 Task: Search for horseback riding trails in the Smoky Mountains between Gatlinburg, Tennessee, and Pigeon Forge, Tennessee.
Action: Mouse moved to (231, 72)
Screenshot: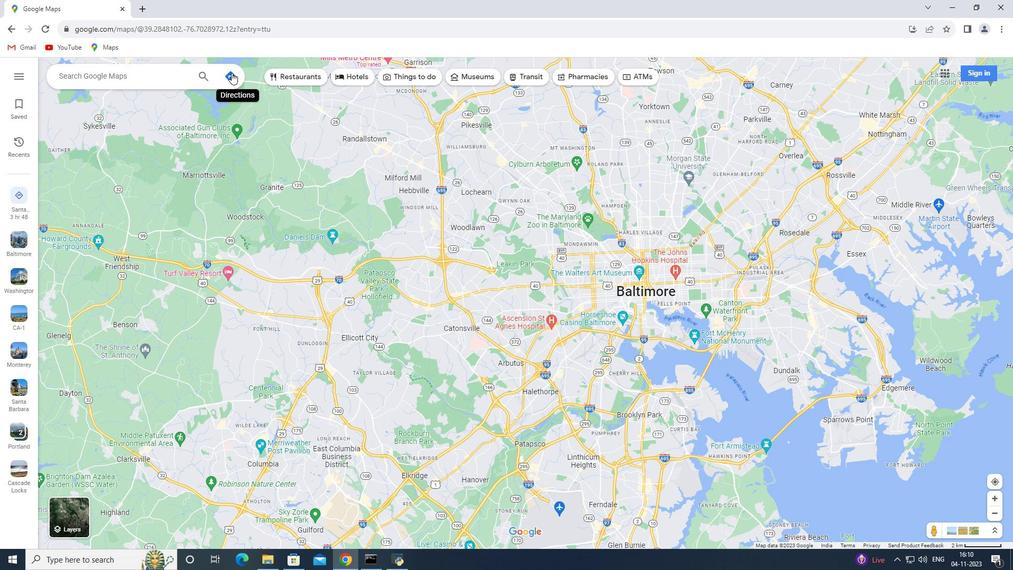 
Action: Mouse pressed left at (231, 72)
Screenshot: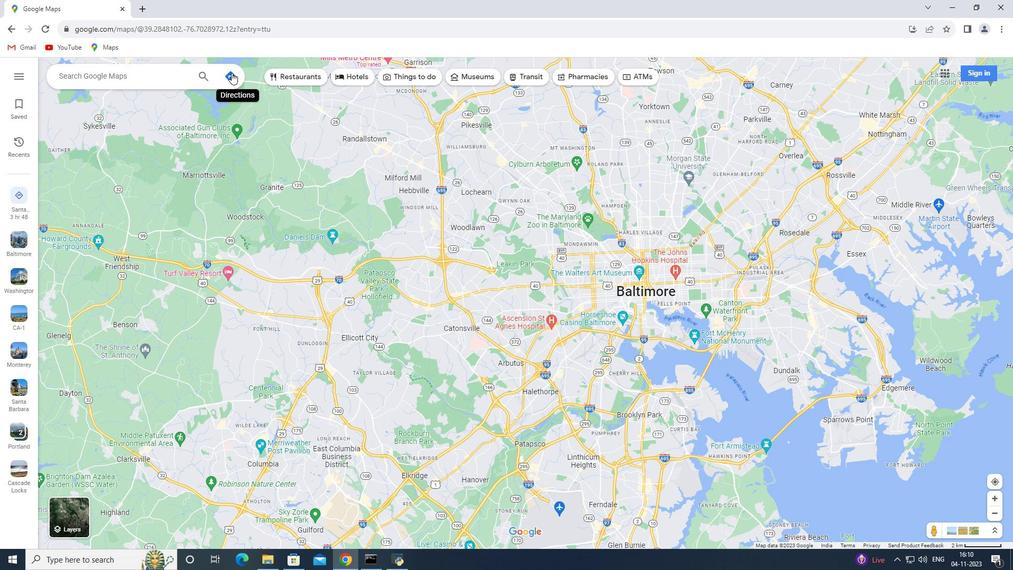 
Action: Mouse moved to (180, 102)
Screenshot: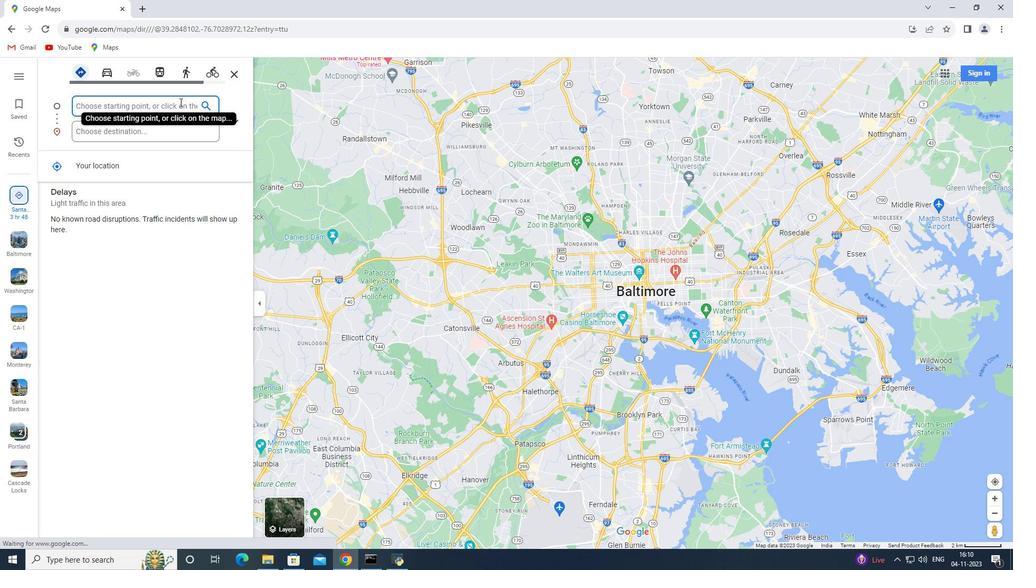 
Action: Key pressed <Key.shift><Key.shift><Key.shift><Key.shift>Gatlinburg,<Key.space><Key.shift>Tennessee
Screenshot: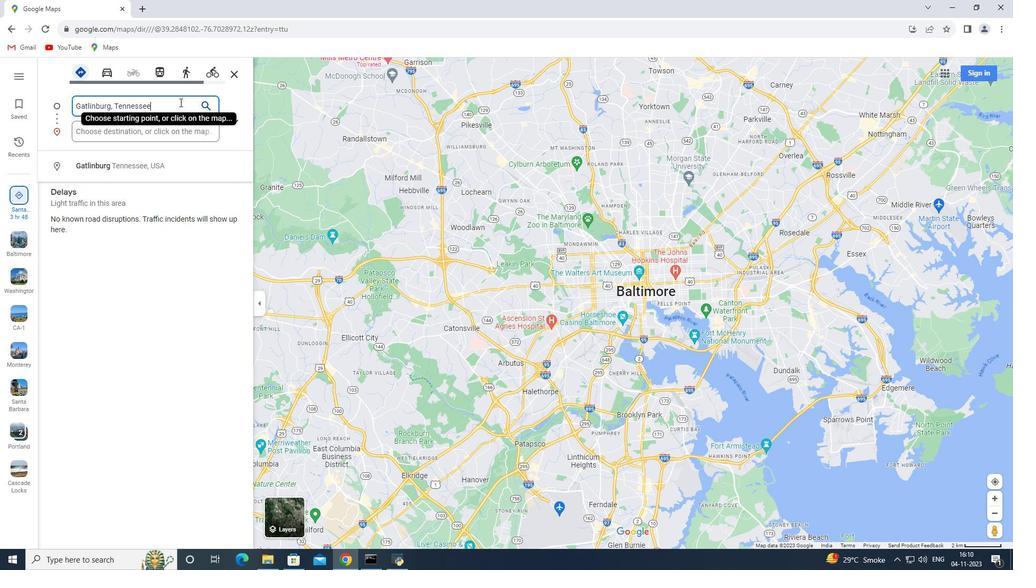 
Action: Mouse moved to (156, 133)
Screenshot: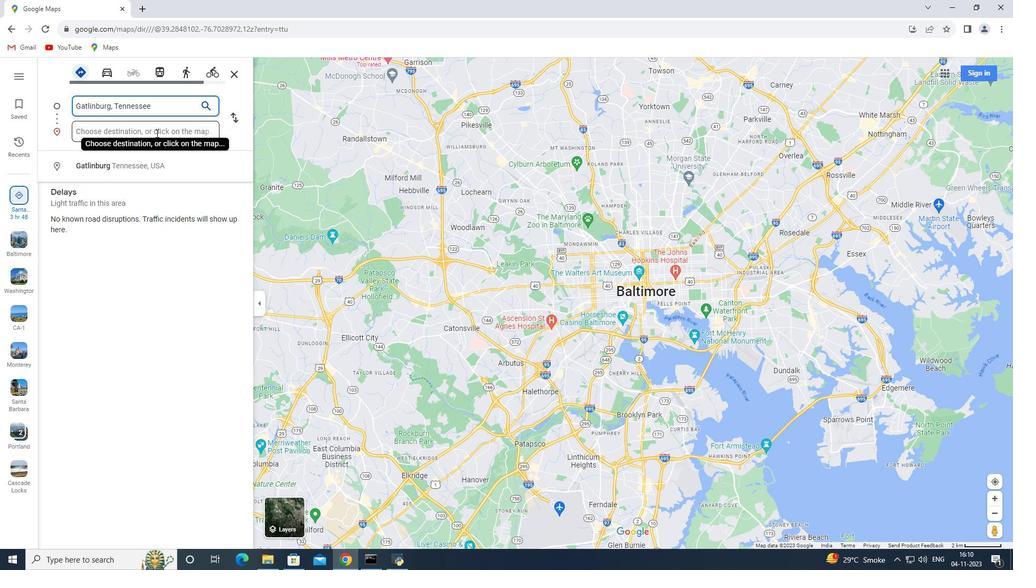 
Action: Mouse pressed left at (156, 133)
Screenshot: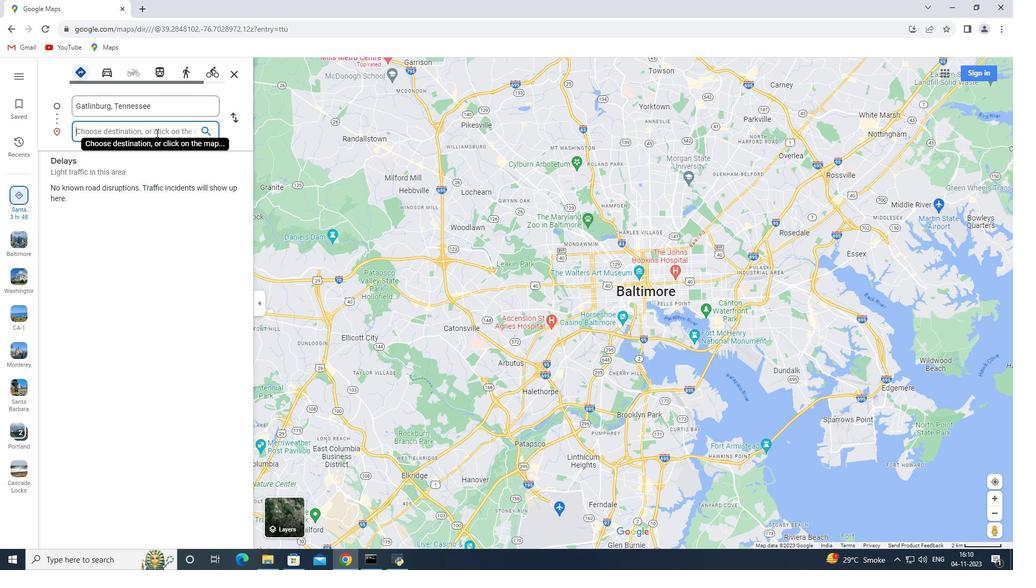 
Action: Key pressed <Key.shift>Pigeon<Key.space><Key.shift>Forge,<Key.space><Key.shift>Tennessee<Key.enter>
Screenshot: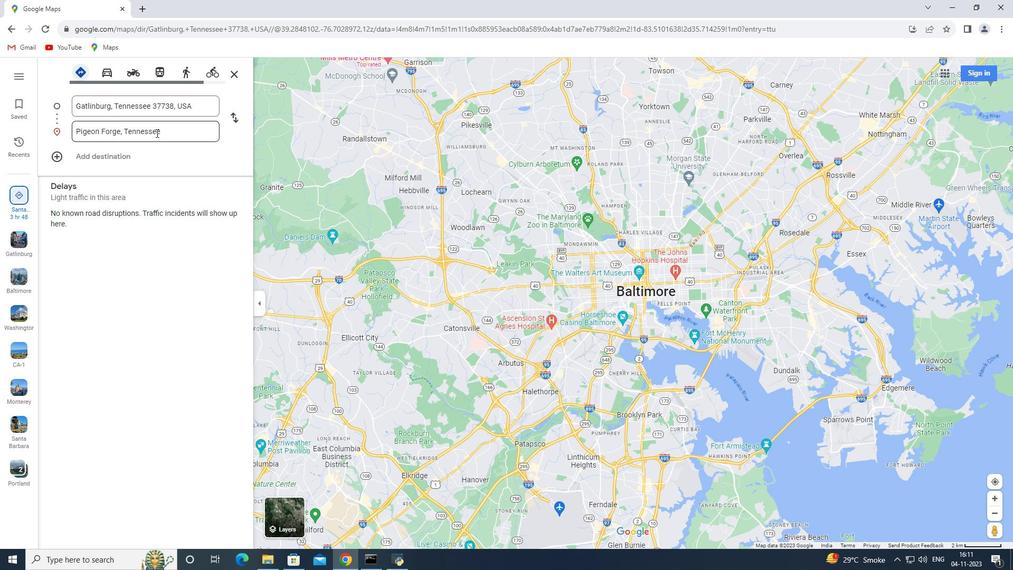 
Action: Mouse moved to (428, 78)
Screenshot: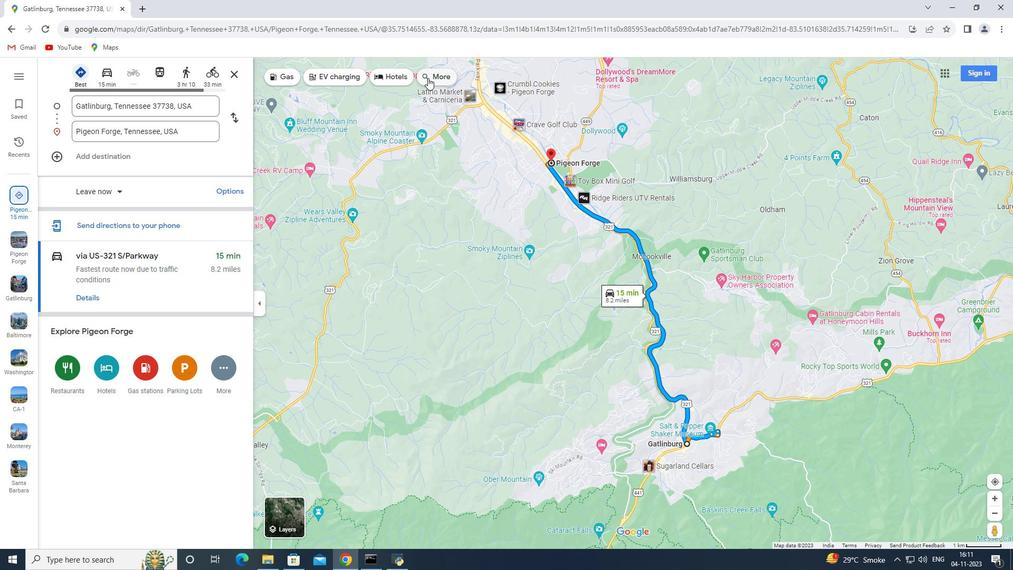 
Action: Mouse pressed left at (428, 78)
Screenshot: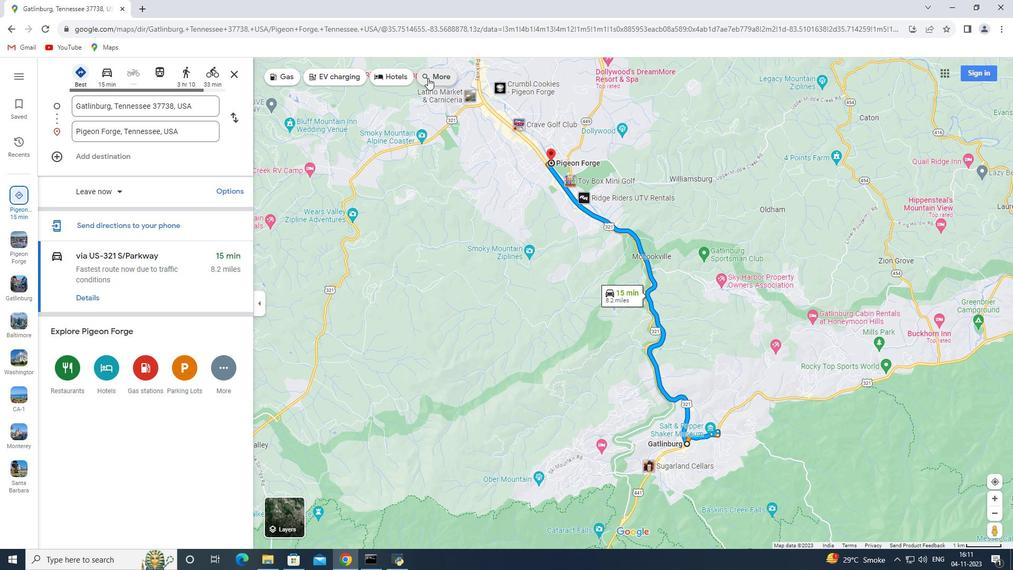 
Action: Mouse moved to (122, 77)
Screenshot: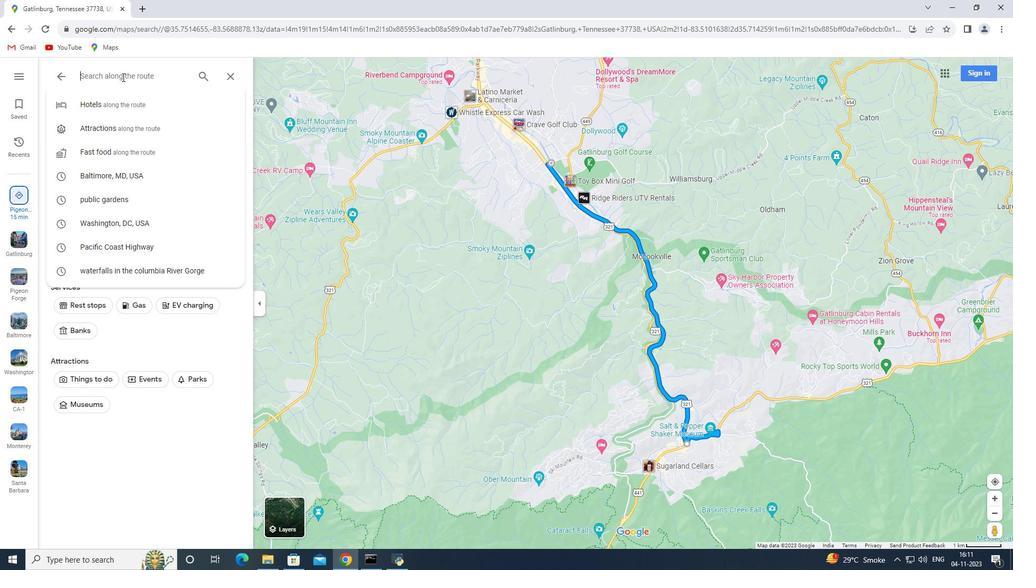 
Action: Mouse pressed left at (122, 77)
Screenshot: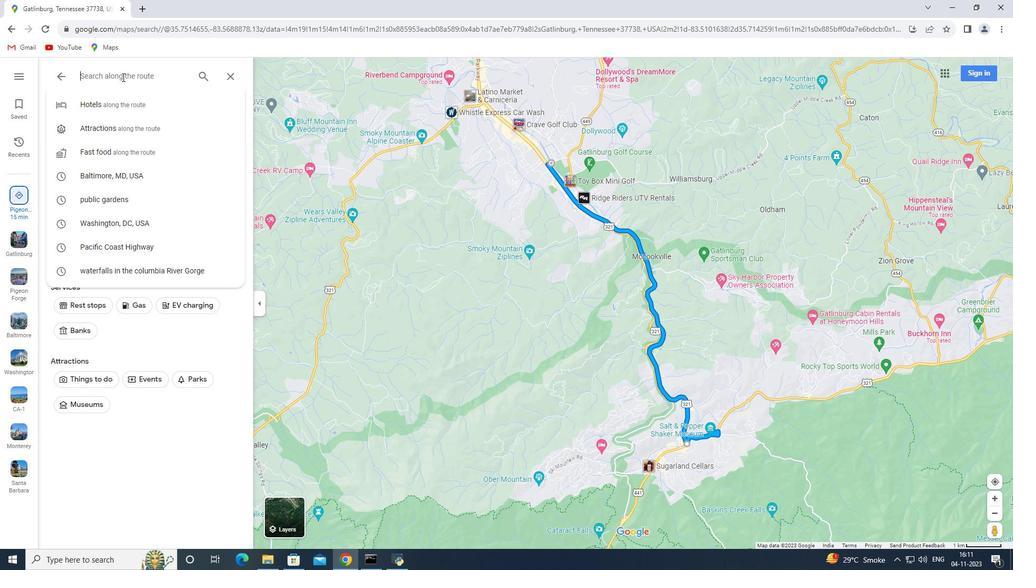 
Action: Key pressed horseback<Key.space>riding<Key.space>trai;<Key.backspace>ls<Key.space>in<Key.space><Key.shift>Smoky<Key.space><Key.shift_r>Mountains<Key.enter>
Screenshot: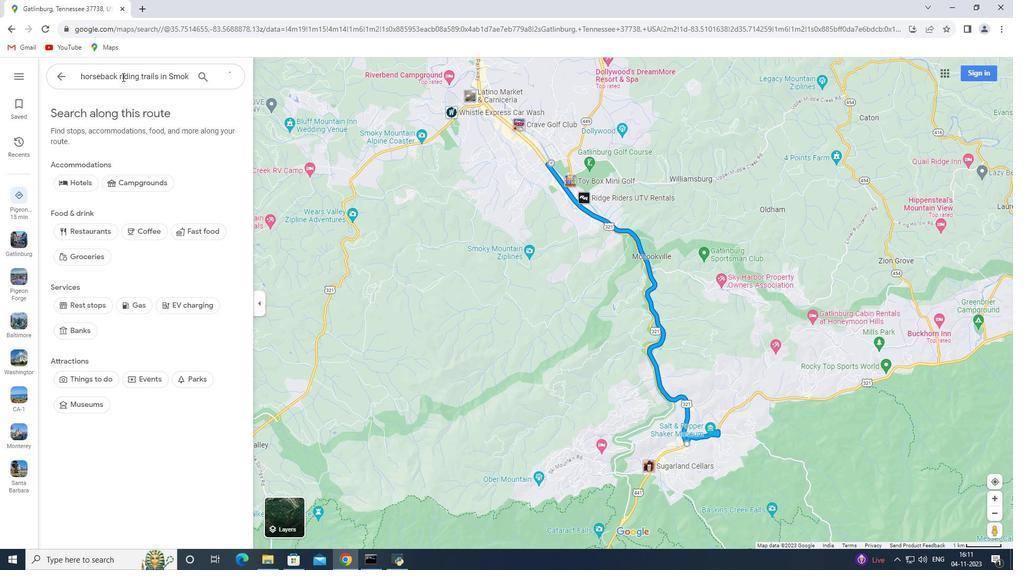 
